 Task: Change the event link to "workshop-registration-link".
Action: Mouse moved to (181, 166)
Screenshot: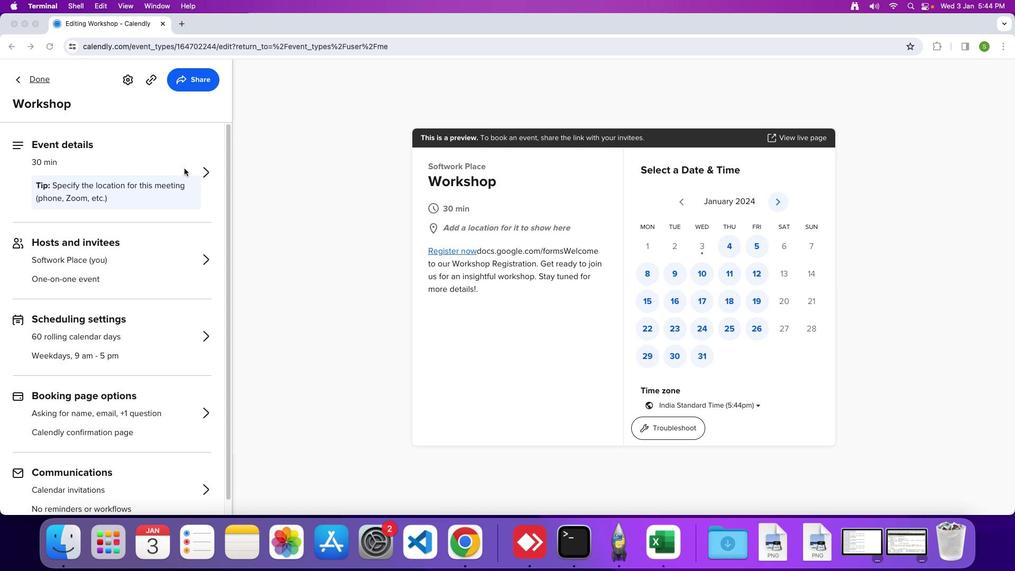 
Action: Mouse pressed left at (181, 166)
Screenshot: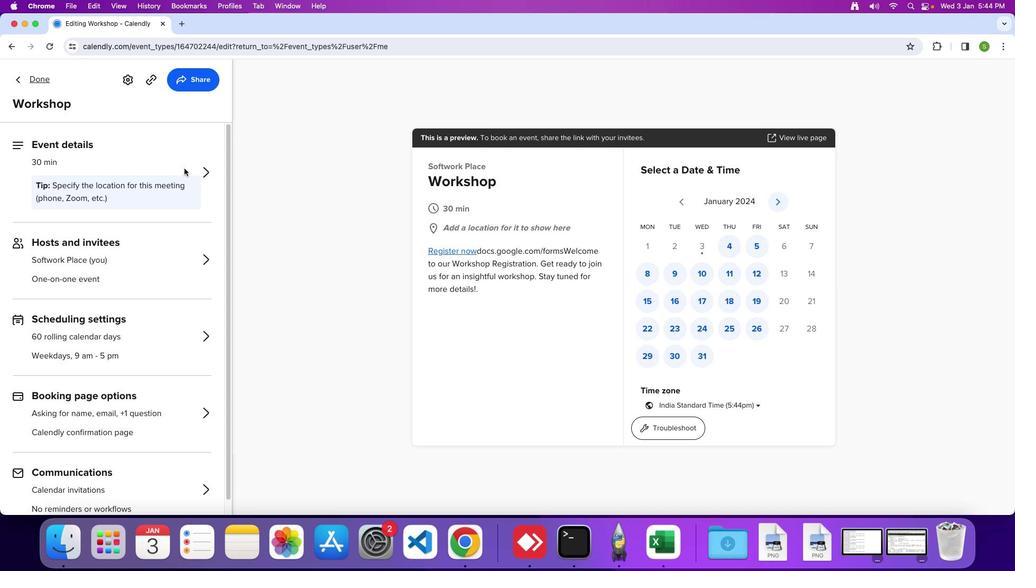 
Action: Mouse moved to (181, 165)
Screenshot: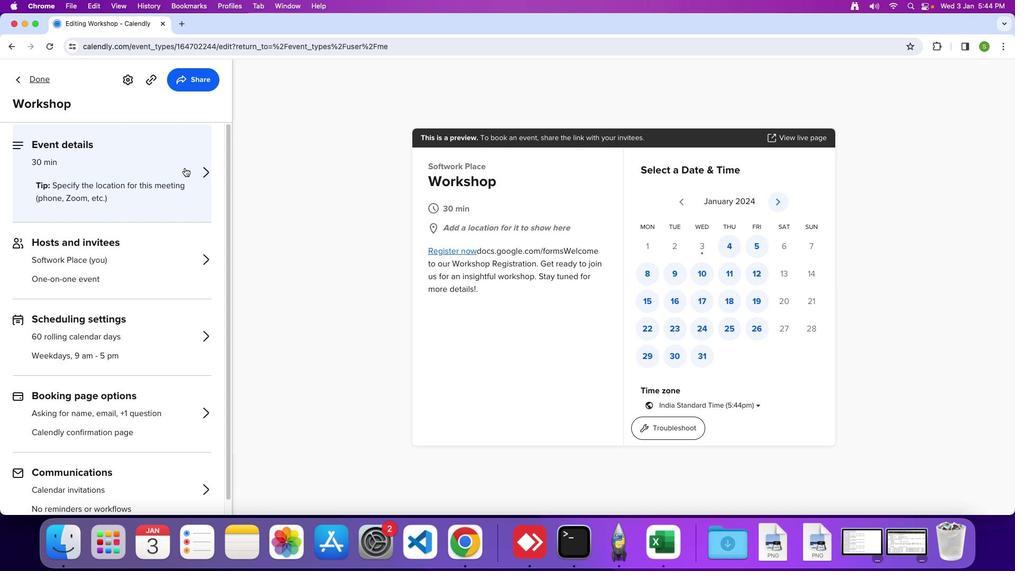 
Action: Mouse pressed left at (181, 165)
Screenshot: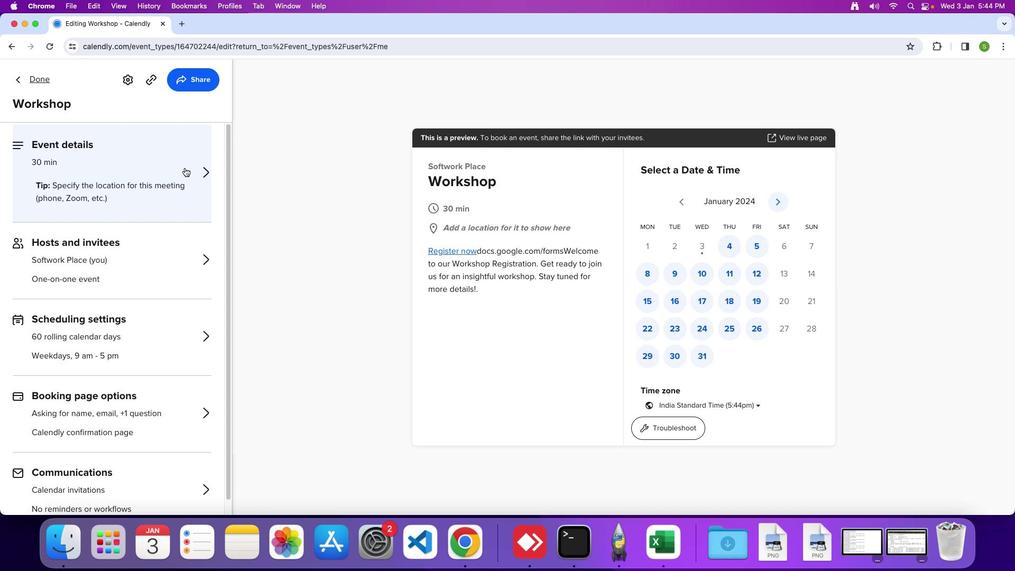 
Action: Mouse moved to (63, 347)
Screenshot: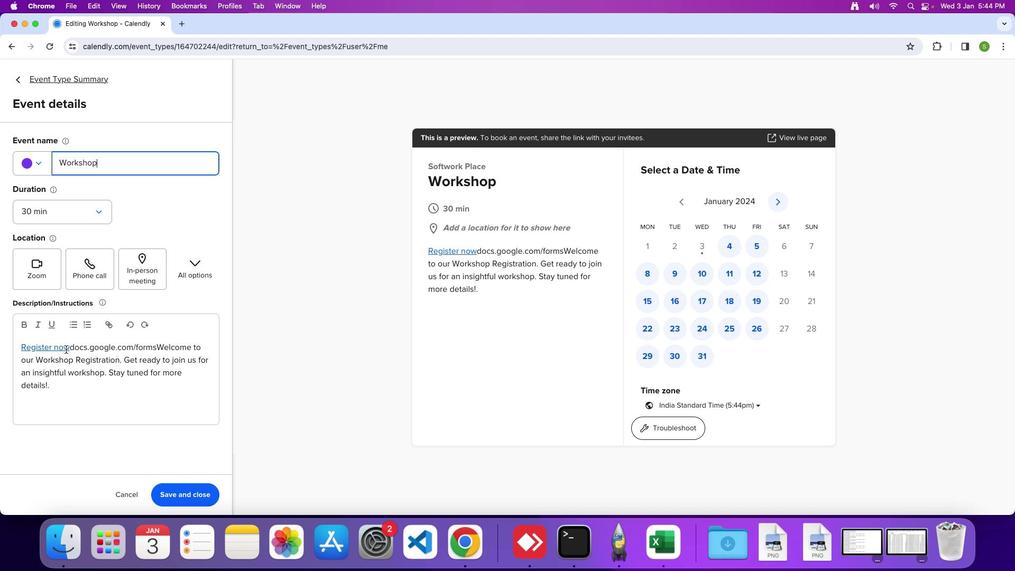 
Action: Mouse pressed left at (63, 347)
Screenshot: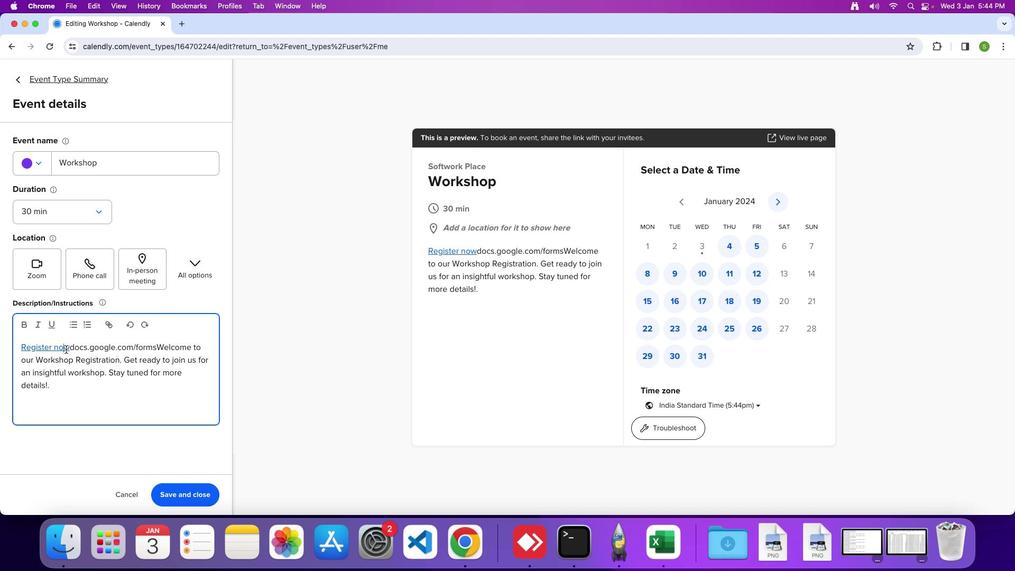
Action: Mouse moved to (124, 365)
Screenshot: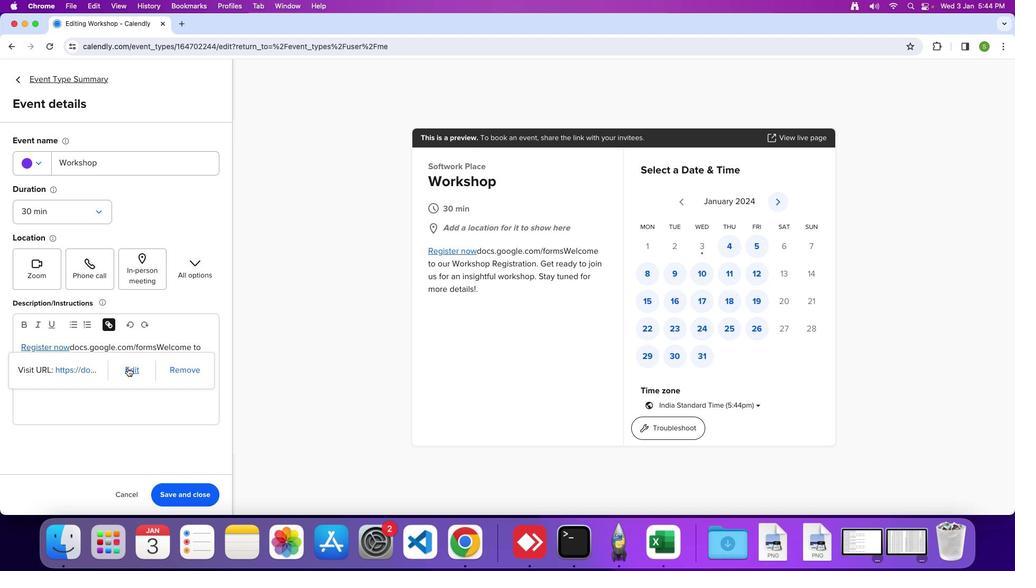 
Action: Mouse pressed left at (124, 365)
Screenshot: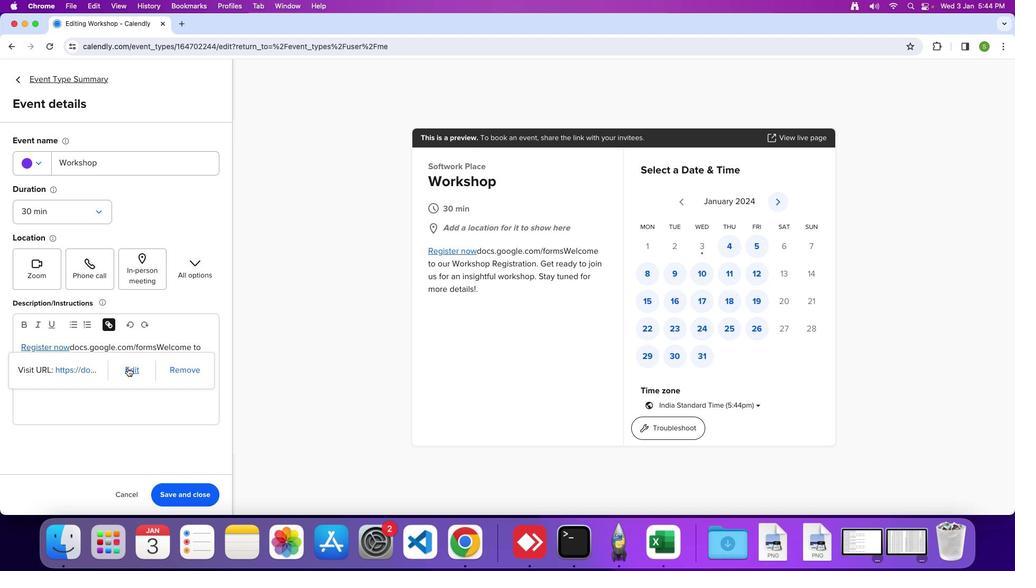 
Action: Mouse moved to (542, 226)
Screenshot: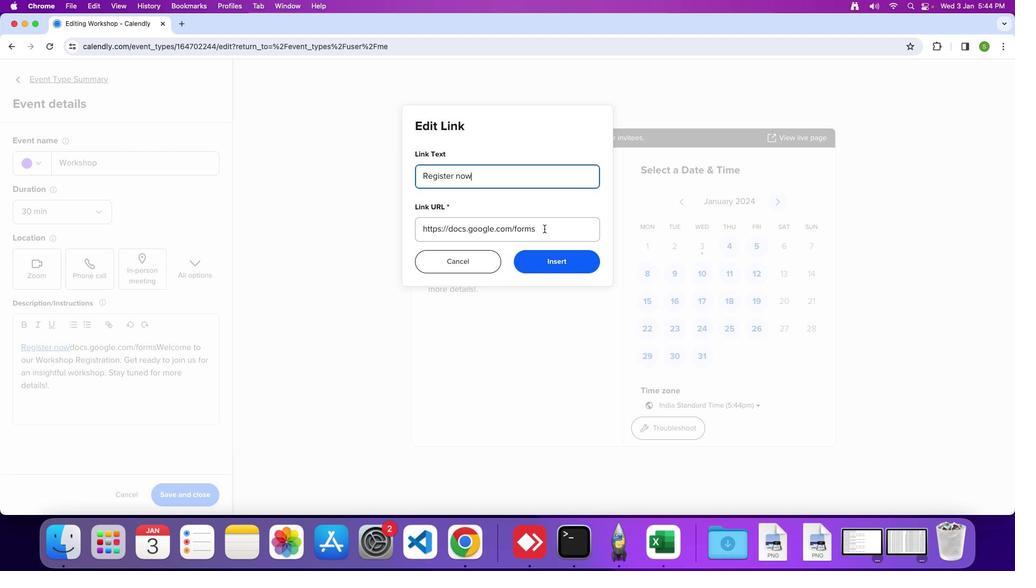 
Action: Mouse pressed left at (542, 226)
Screenshot: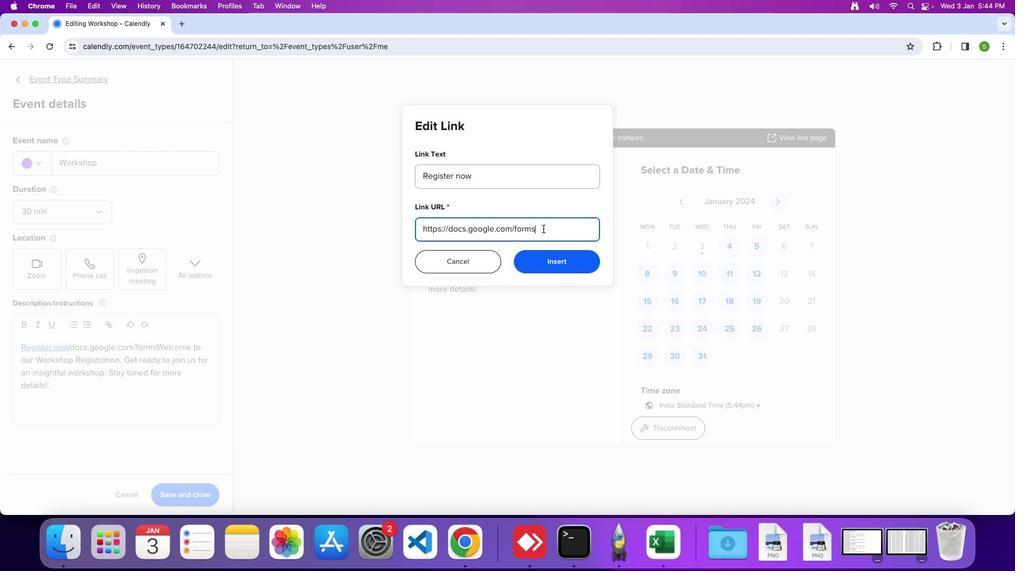 
Action: Mouse moved to (463, 258)
Screenshot: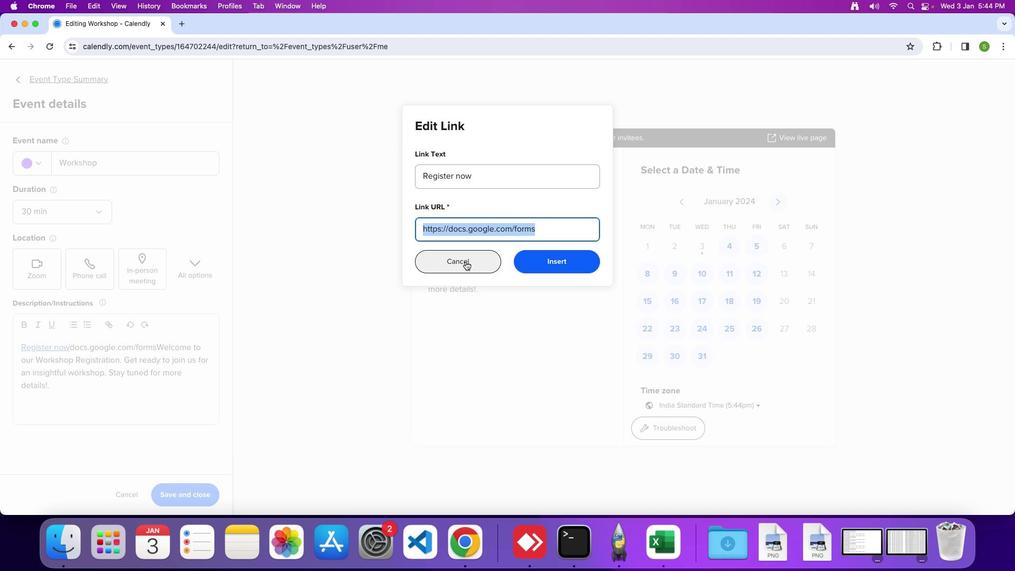 
Action: Key pressed Key.cmd
Screenshot: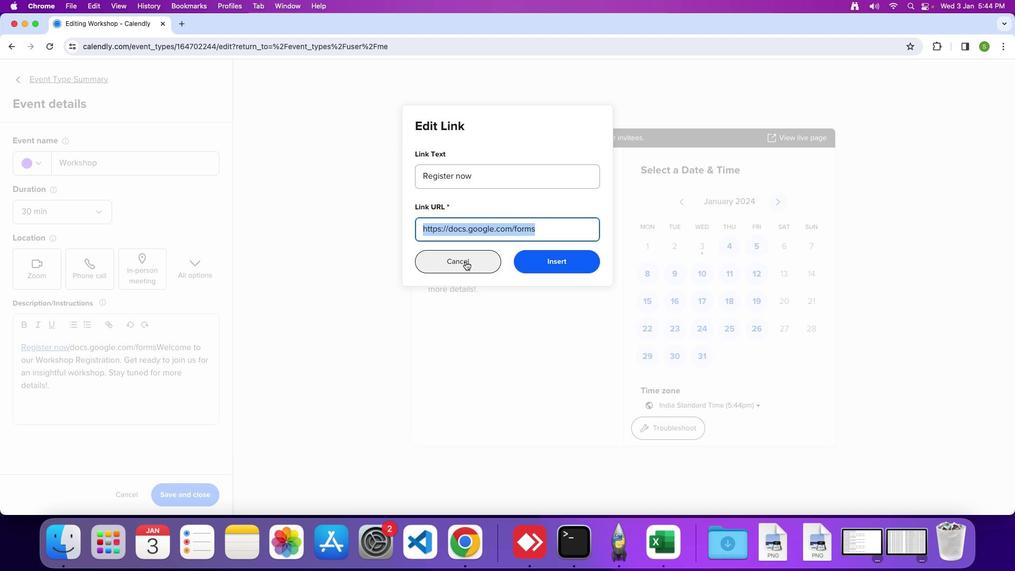 
Action: Mouse moved to (463, 259)
Screenshot: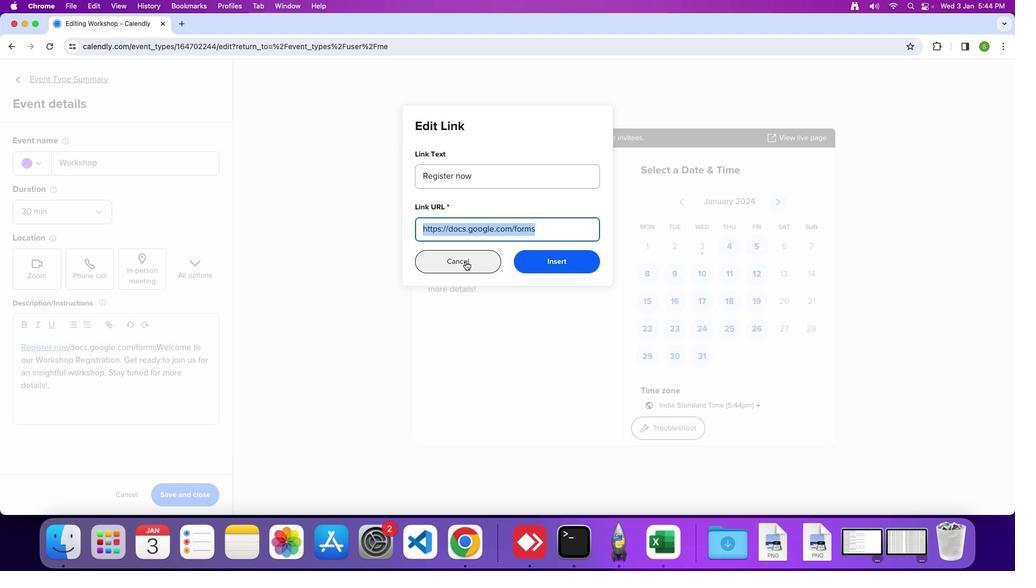 
Action: Key pressed 'v'
Screenshot: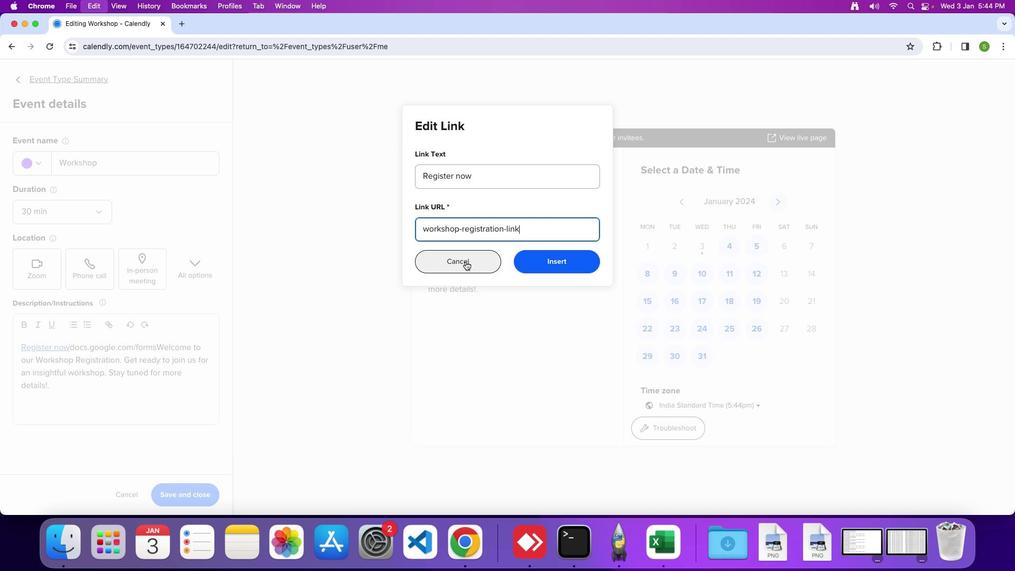 
Action: Mouse moved to (533, 252)
Screenshot: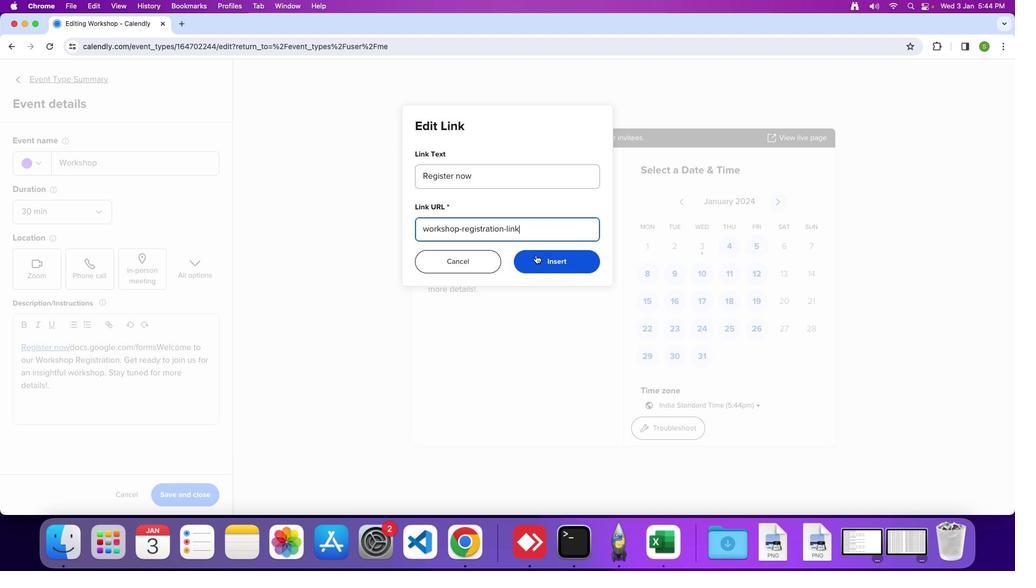 
Action: Mouse pressed left at (533, 252)
Screenshot: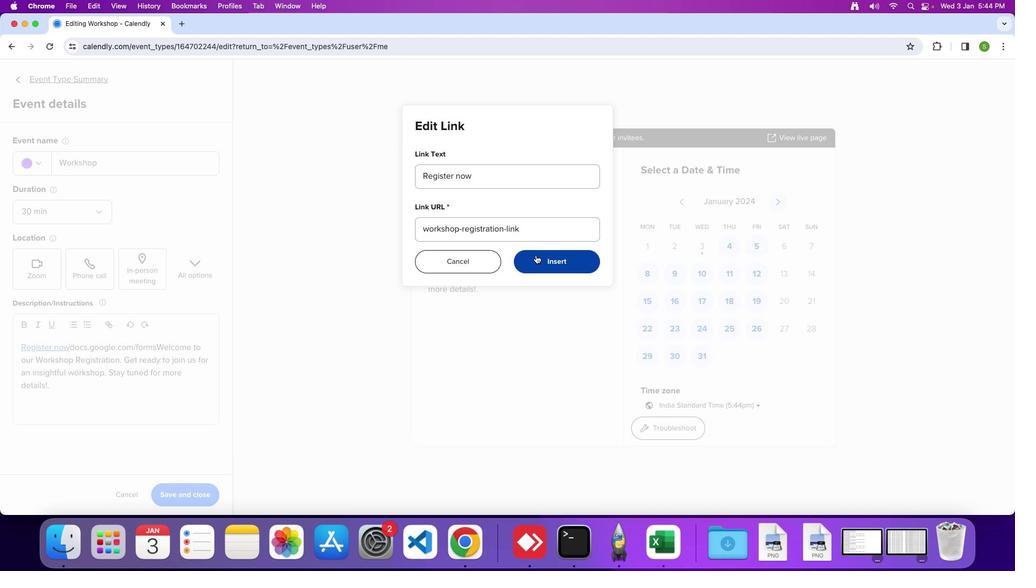 
Action: Mouse moved to (533, 252)
Screenshot: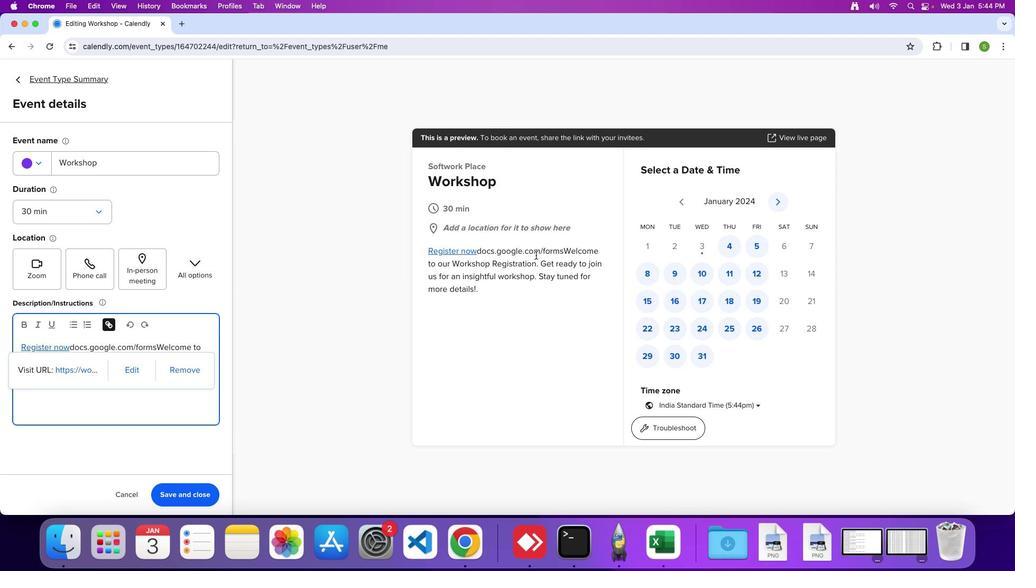 
